 Task: visit on peoples page and checked how many employees works in Visa
Action: Mouse moved to (485, 48)
Screenshot: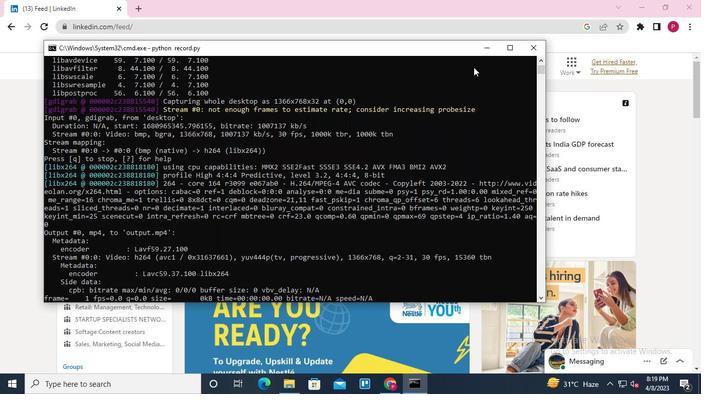 
Action: Mouse pressed left at (485, 48)
Screenshot: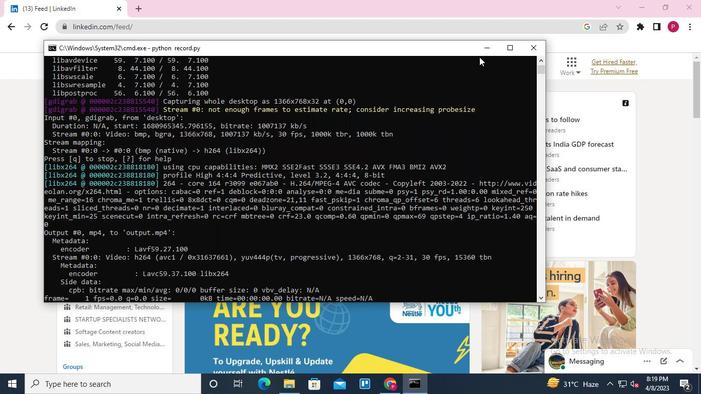 
Action: Mouse moved to (106, 61)
Screenshot: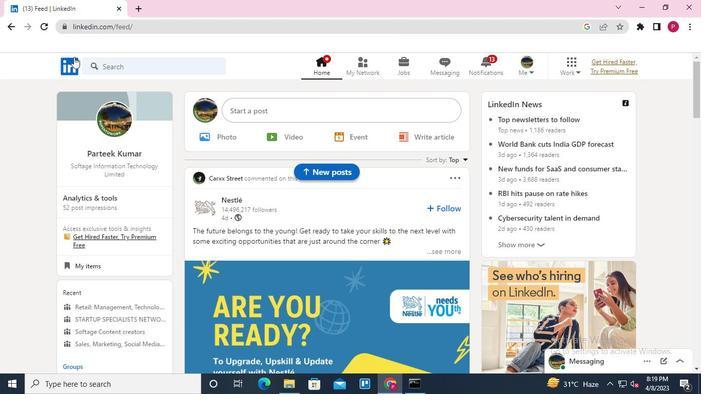 
Action: Mouse pressed left at (106, 61)
Screenshot: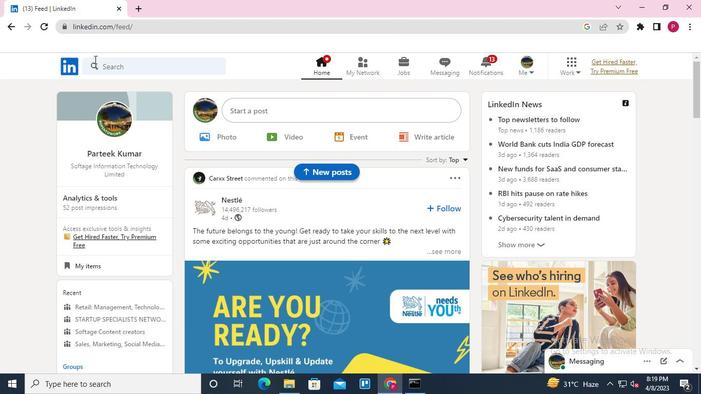 
Action: Mouse moved to (94, 108)
Screenshot: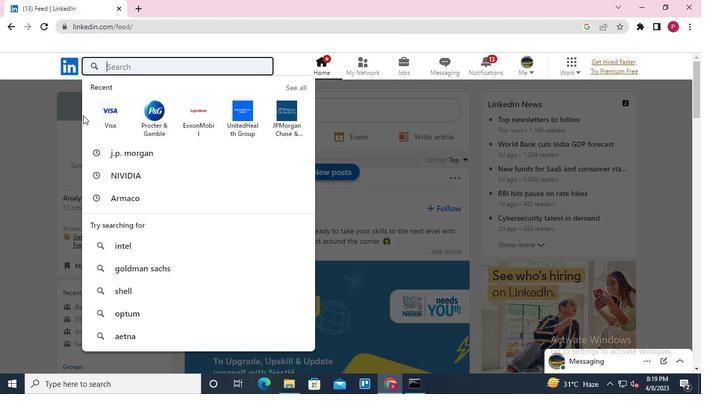 
Action: Mouse pressed left at (94, 108)
Screenshot: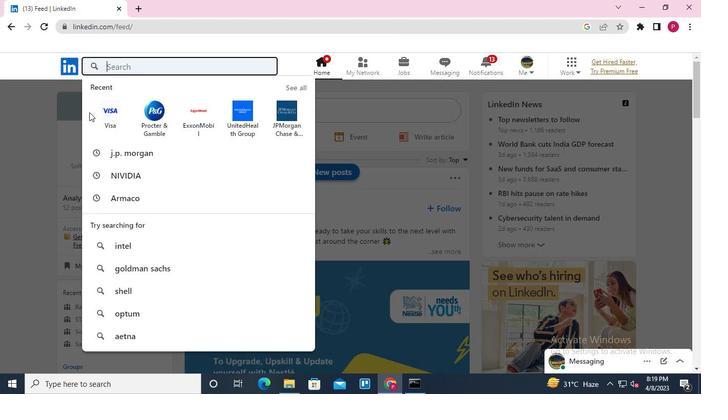 
Action: Mouse moved to (291, 119)
Screenshot: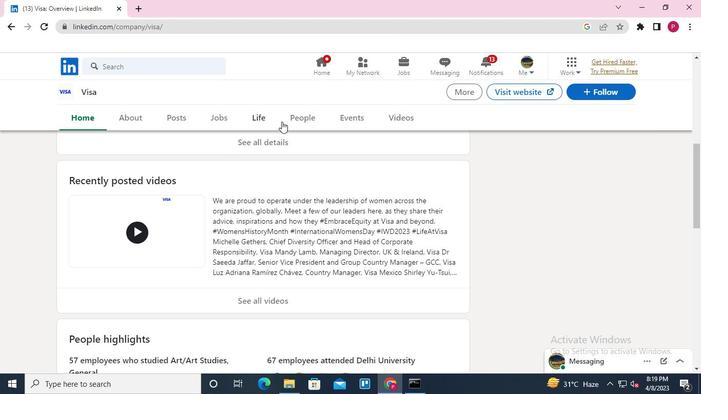 
Action: Mouse pressed left at (291, 119)
Screenshot: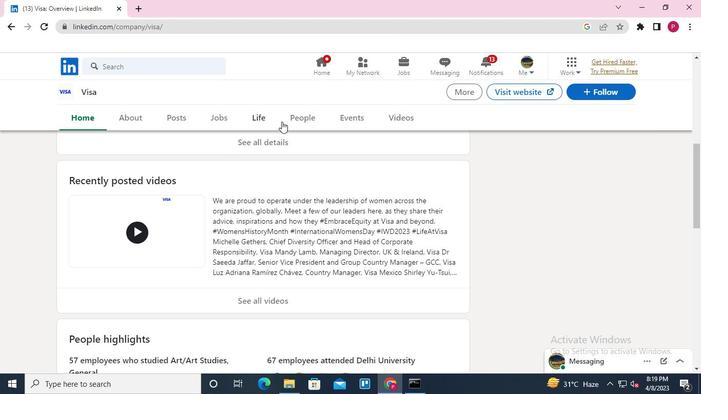
Action: Mouse moved to (159, 243)
Screenshot: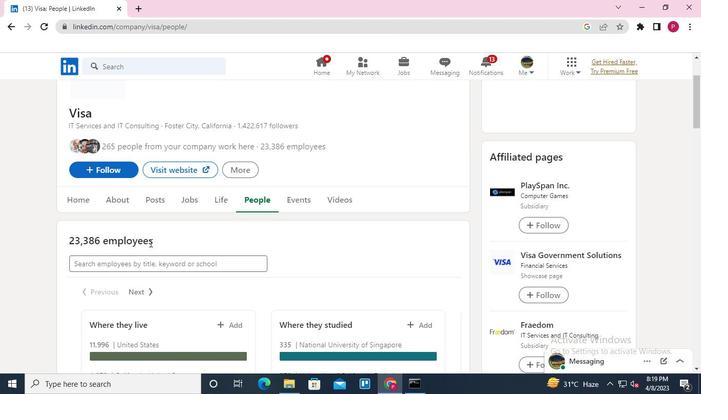 
Action: Mouse pressed left at (159, 243)
Screenshot: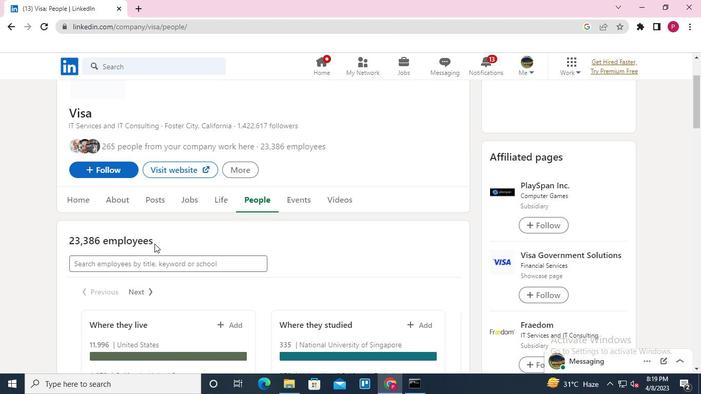 
Action: Mouse moved to (68, 242)
Screenshot: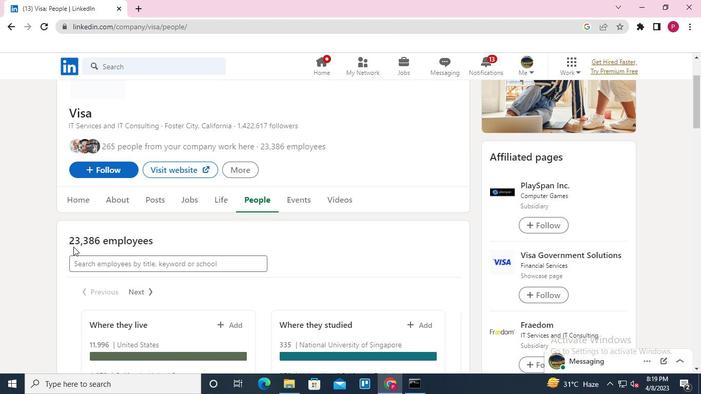 
Action: Keyboard Key.alt_l
Screenshot: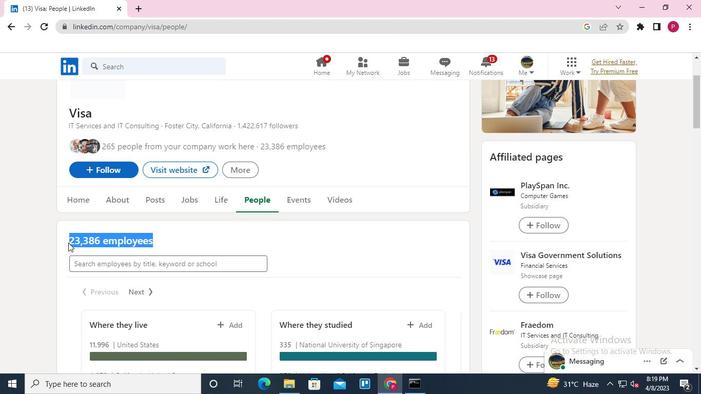
Action: Keyboard Key.tab
Screenshot: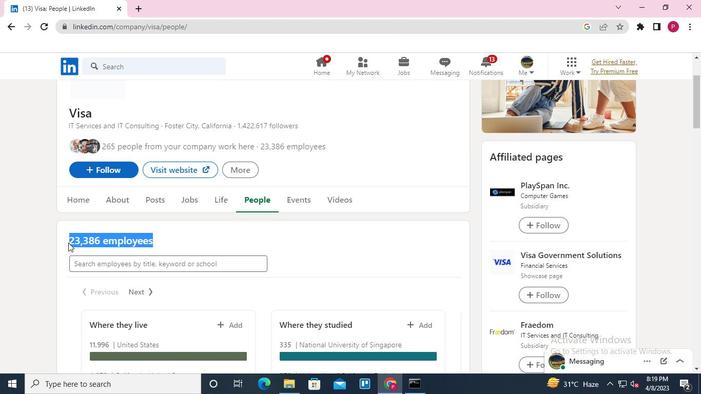 
Action: Mouse moved to (532, 47)
Screenshot: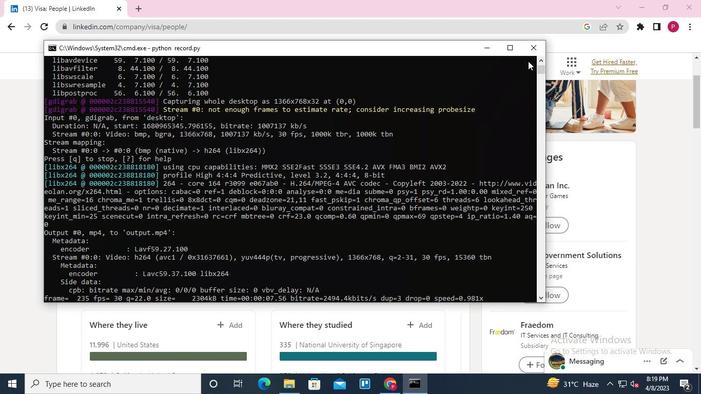 
Action: Mouse pressed left at (532, 47)
Screenshot: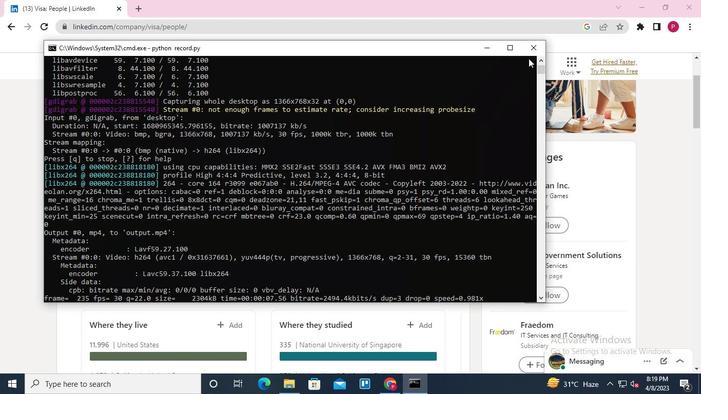 
